 Task: In Mention turn off push notifications.
Action: Mouse moved to (613, 64)
Screenshot: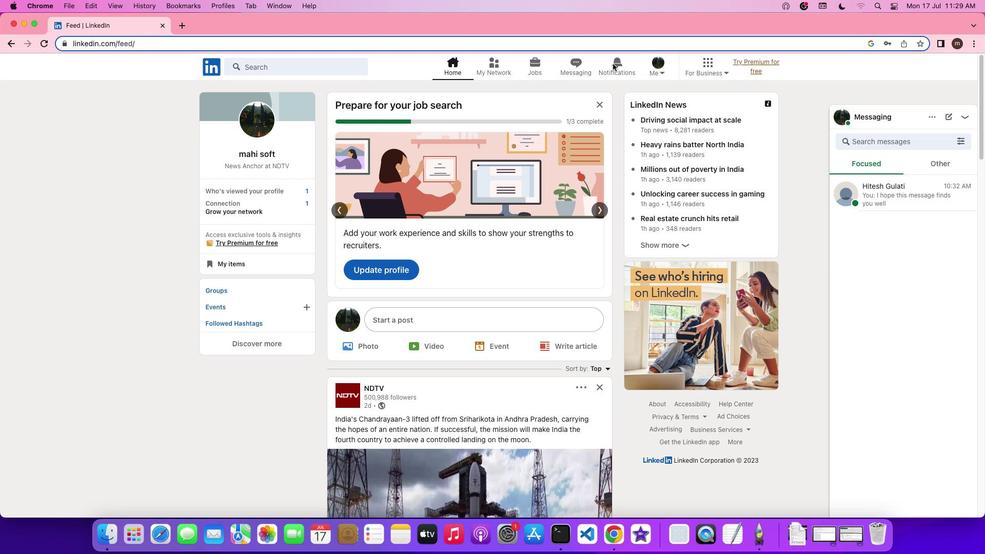 
Action: Mouse pressed left at (613, 64)
Screenshot: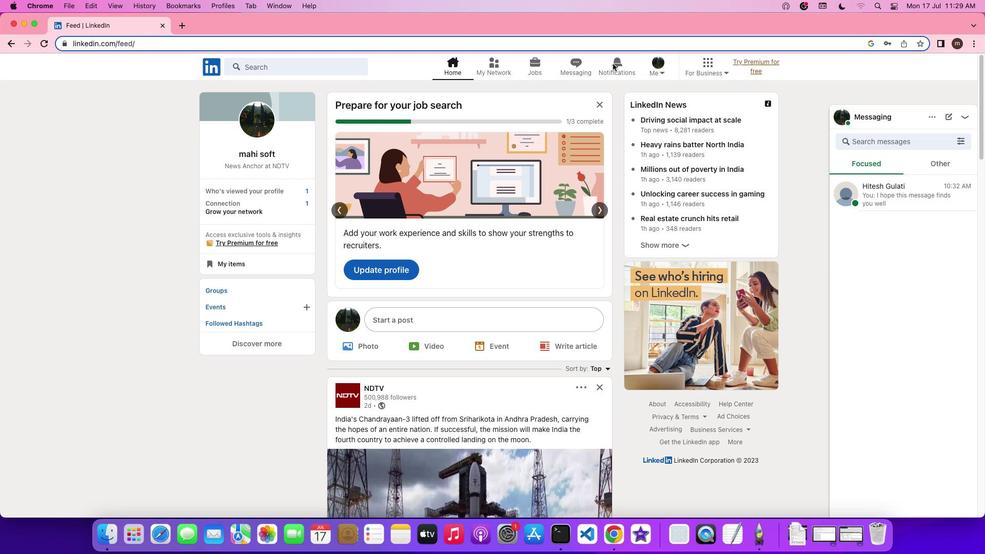 
Action: Mouse pressed left at (613, 64)
Screenshot: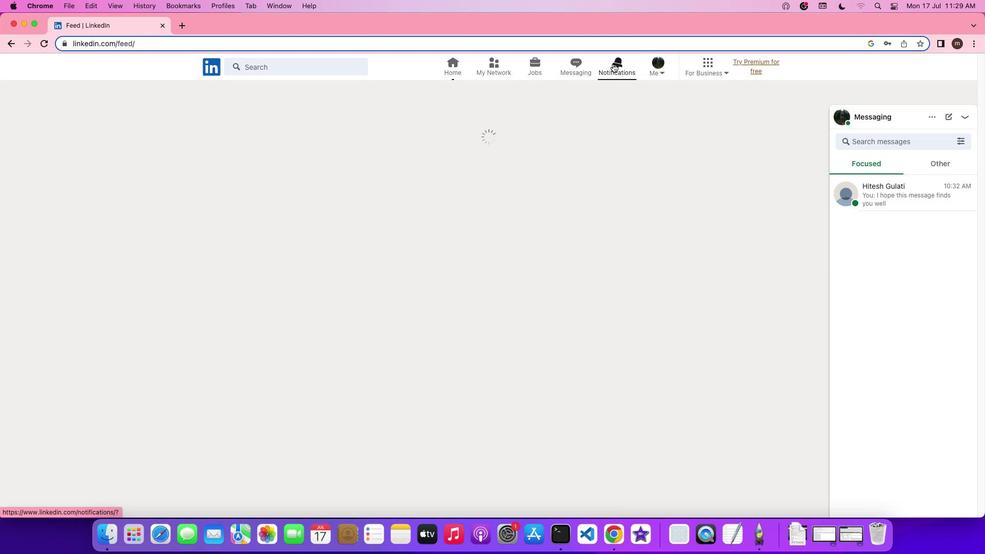 
Action: Mouse moved to (226, 132)
Screenshot: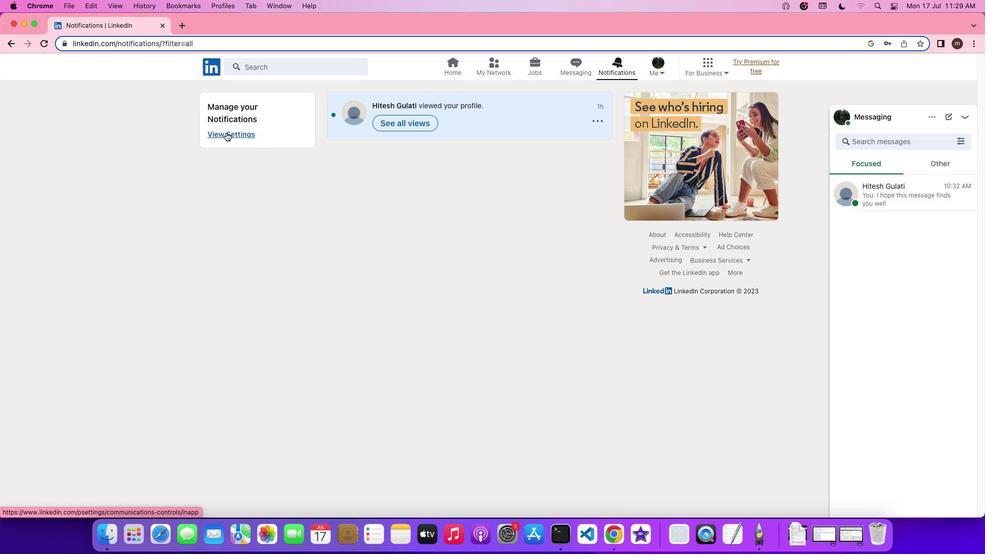 
Action: Mouse pressed left at (226, 132)
Screenshot: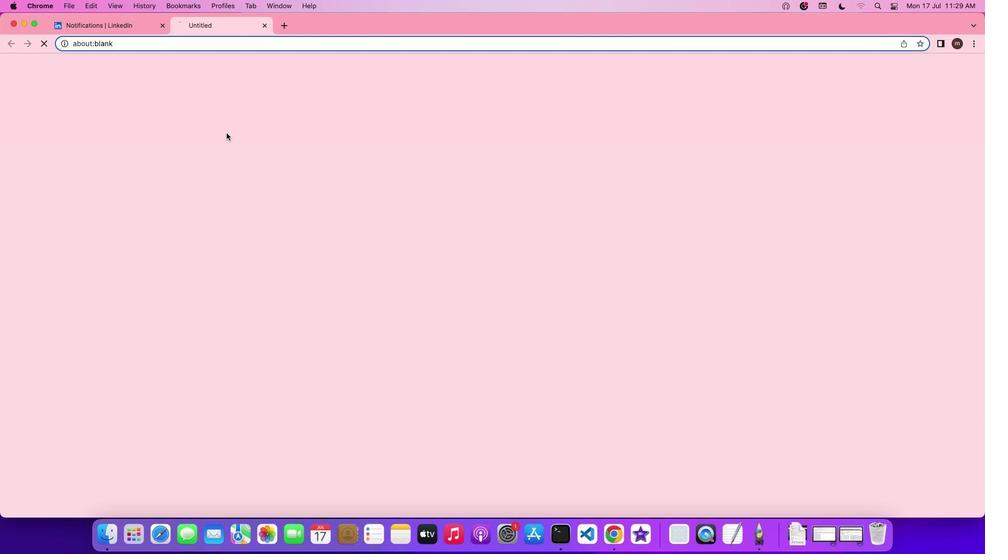 
Action: Mouse moved to (469, 254)
Screenshot: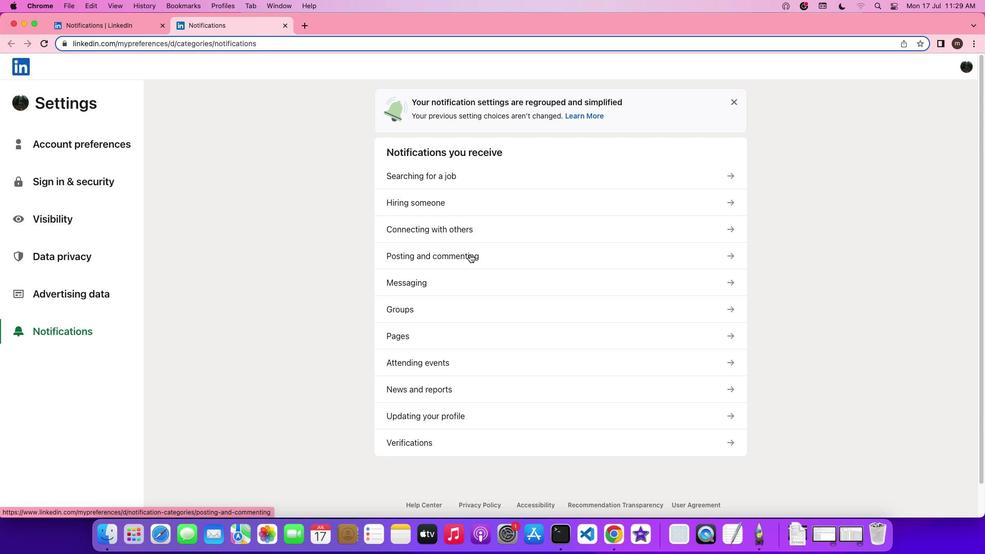 
Action: Mouse pressed left at (469, 254)
Screenshot: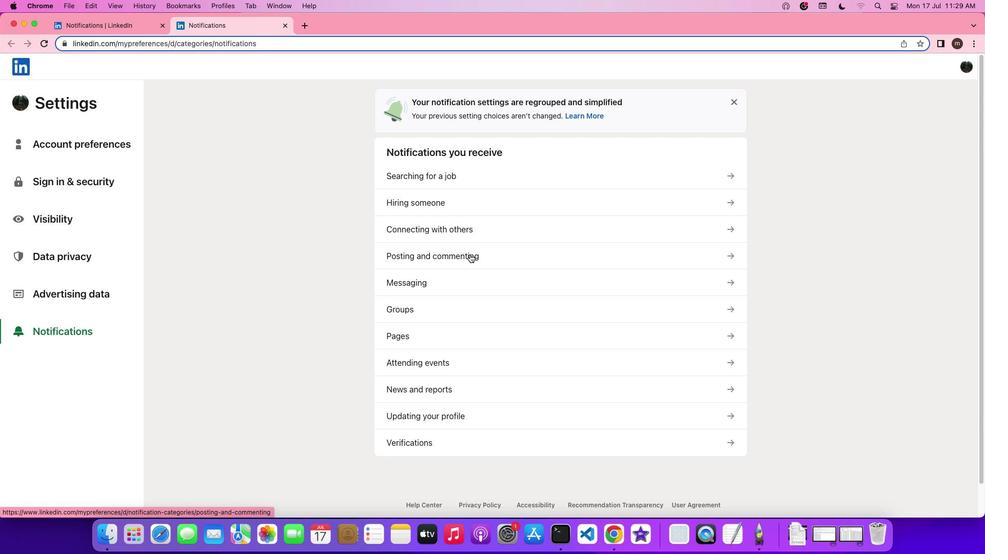 
Action: Mouse moved to (481, 249)
Screenshot: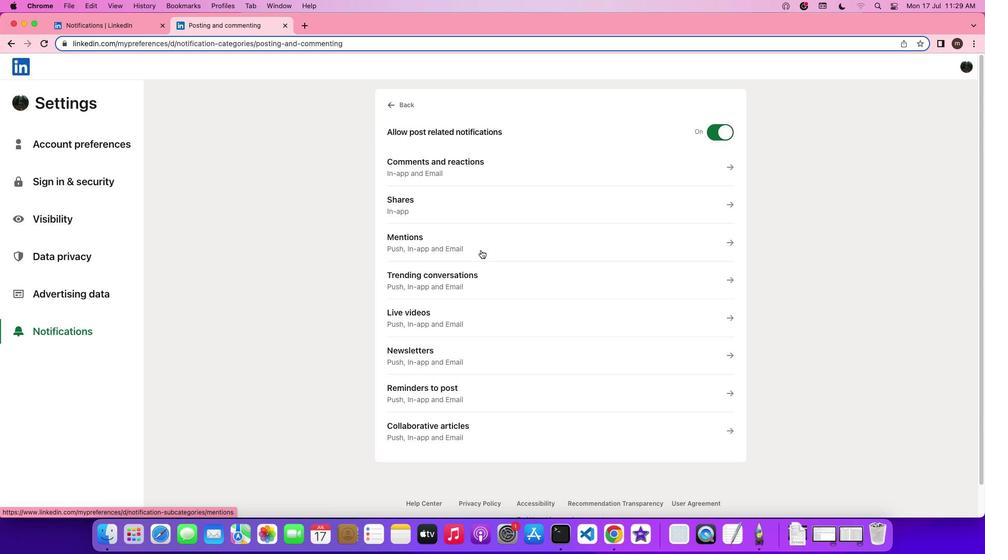 
Action: Mouse pressed left at (481, 249)
Screenshot: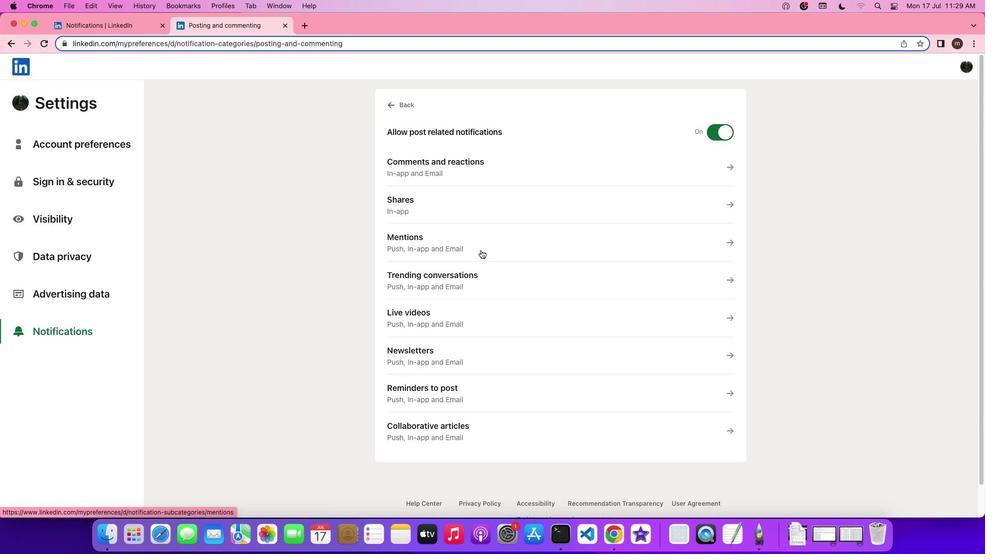 
Action: Mouse moved to (724, 228)
Screenshot: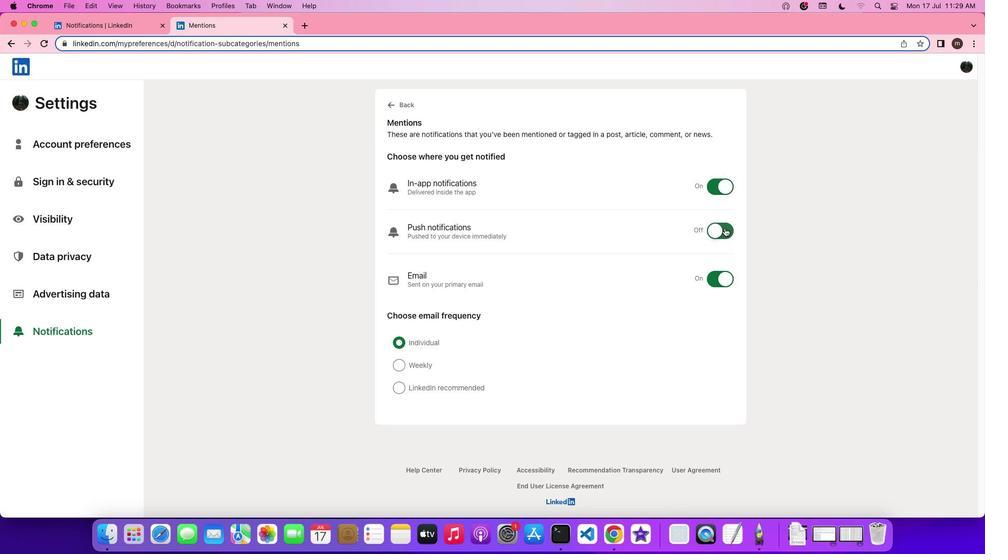 
Action: Mouse pressed left at (724, 228)
Screenshot: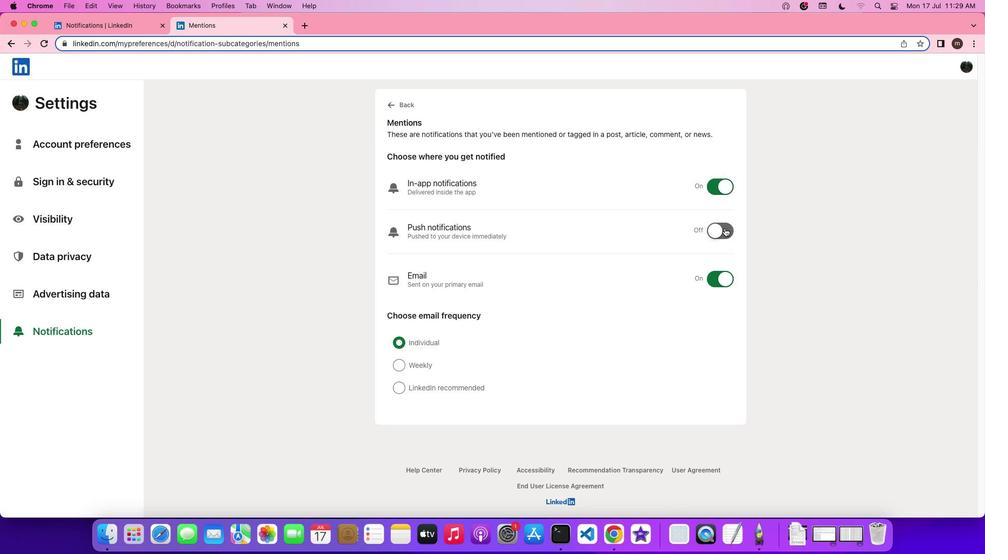 
